 Task: Create a due date automation trigger when advanced on, 2 hours before a card is due add content with a name or a description ending with resume.
Action: Mouse moved to (1386, 107)
Screenshot: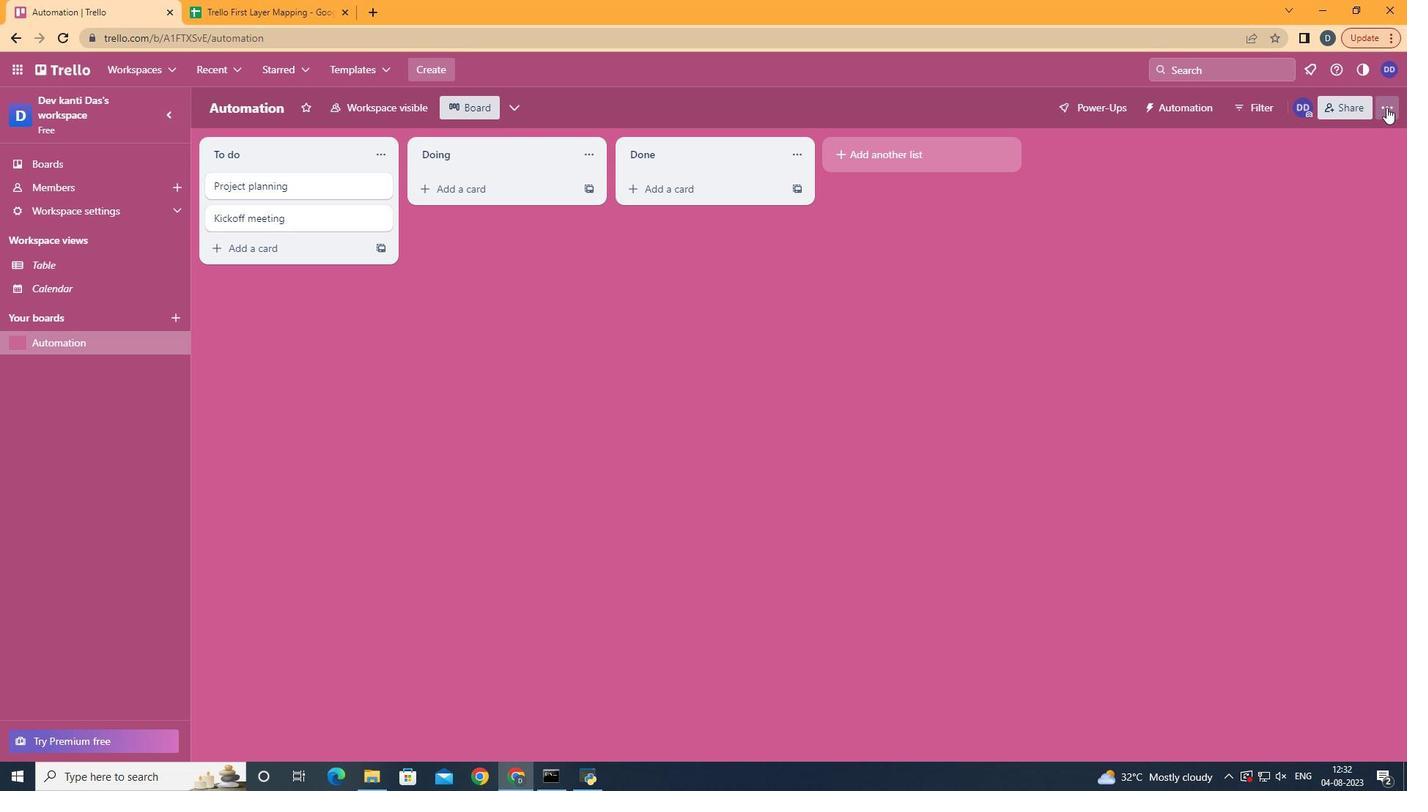 
Action: Mouse pressed left at (1386, 107)
Screenshot: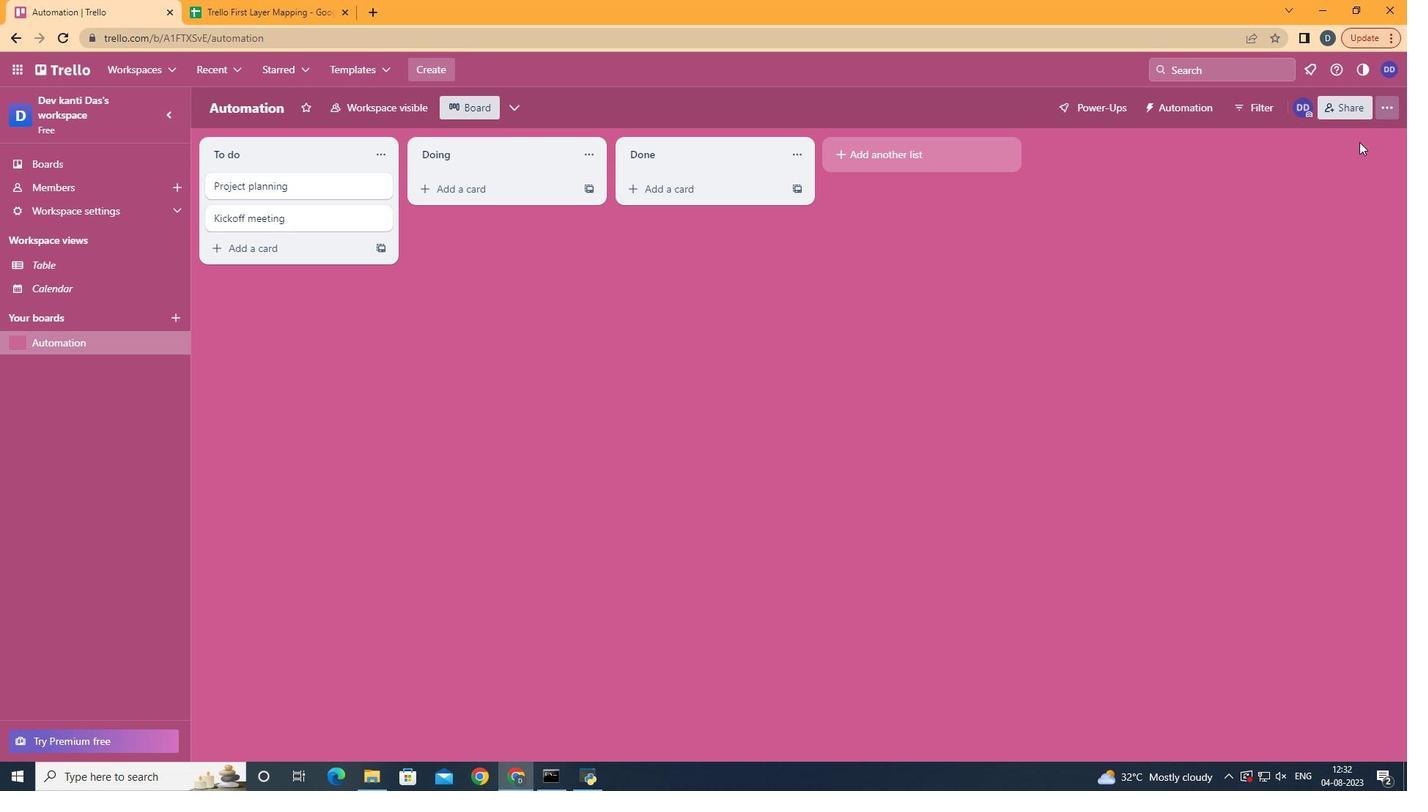 
Action: Mouse moved to (1264, 301)
Screenshot: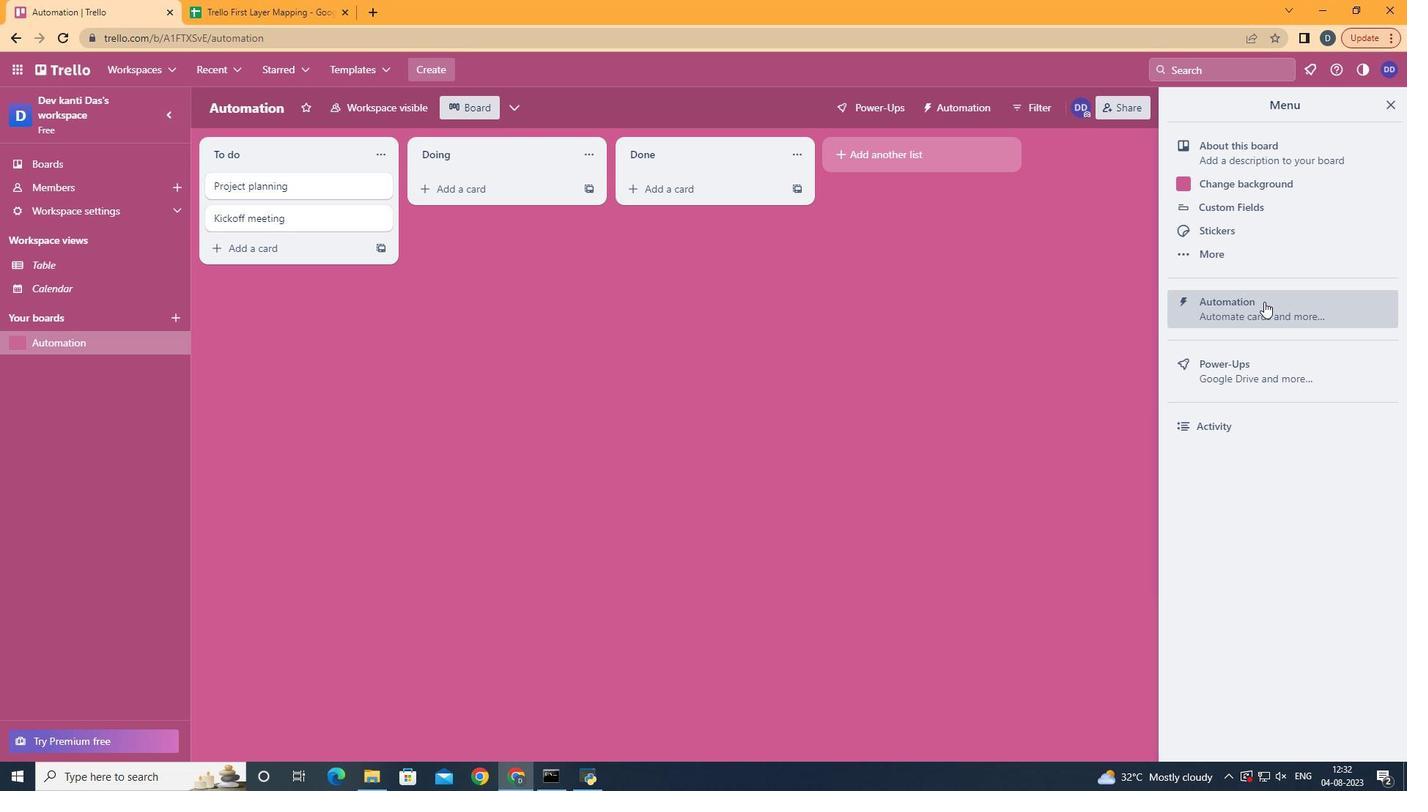 
Action: Mouse pressed left at (1264, 301)
Screenshot: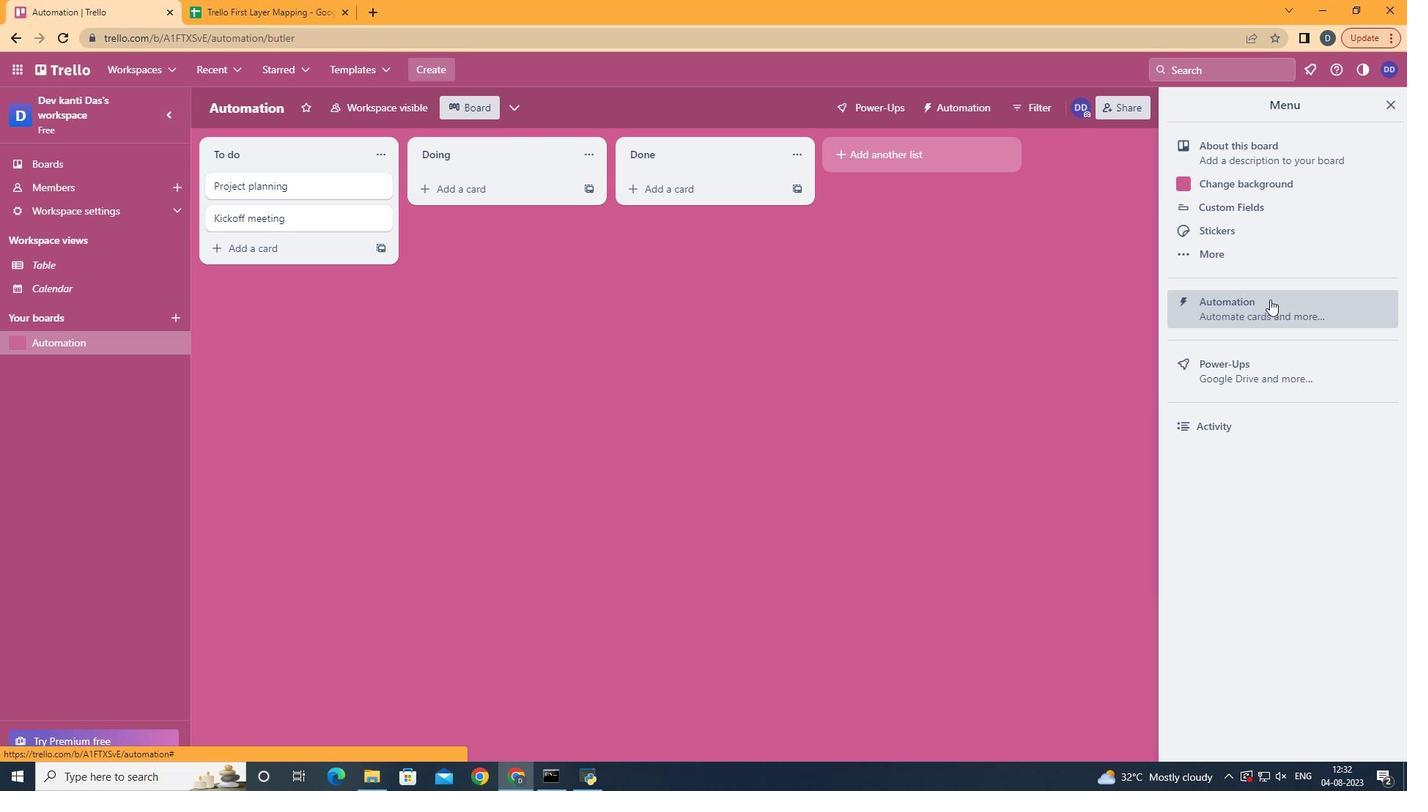 
Action: Mouse moved to (316, 300)
Screenshot: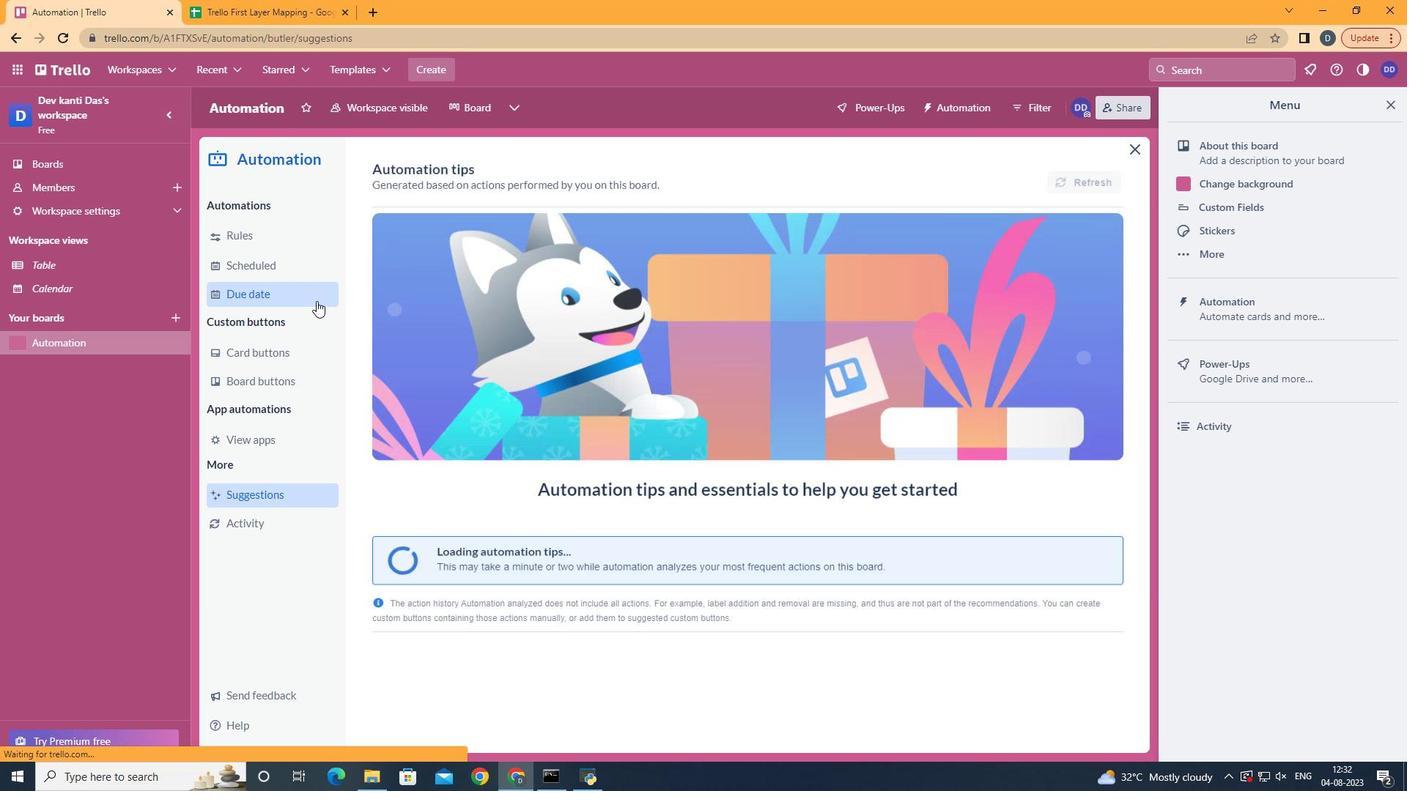 
Action: Mouse pressed left at (316, 300)
Screenshot: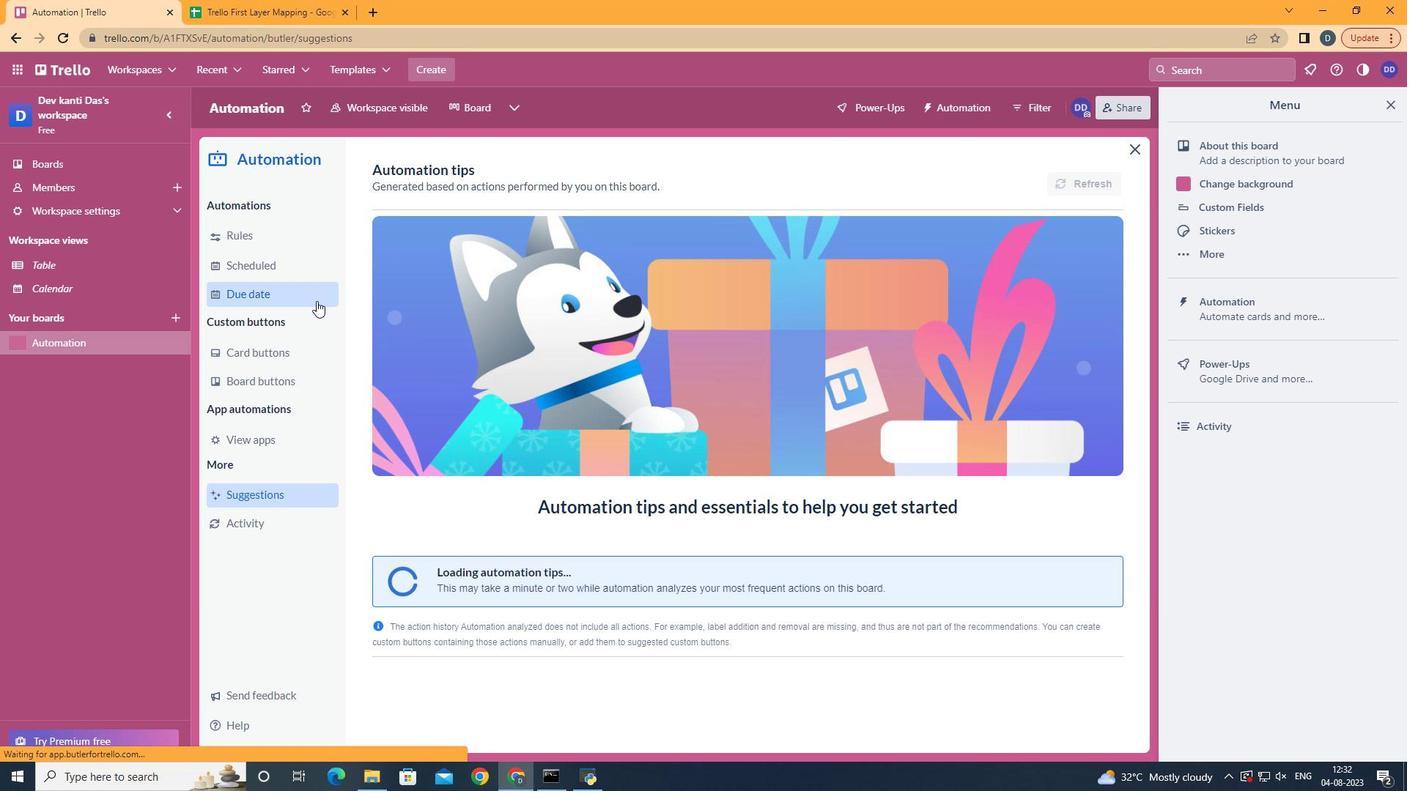 
Action: Mouse moved to (1009, 170)
Screenshot: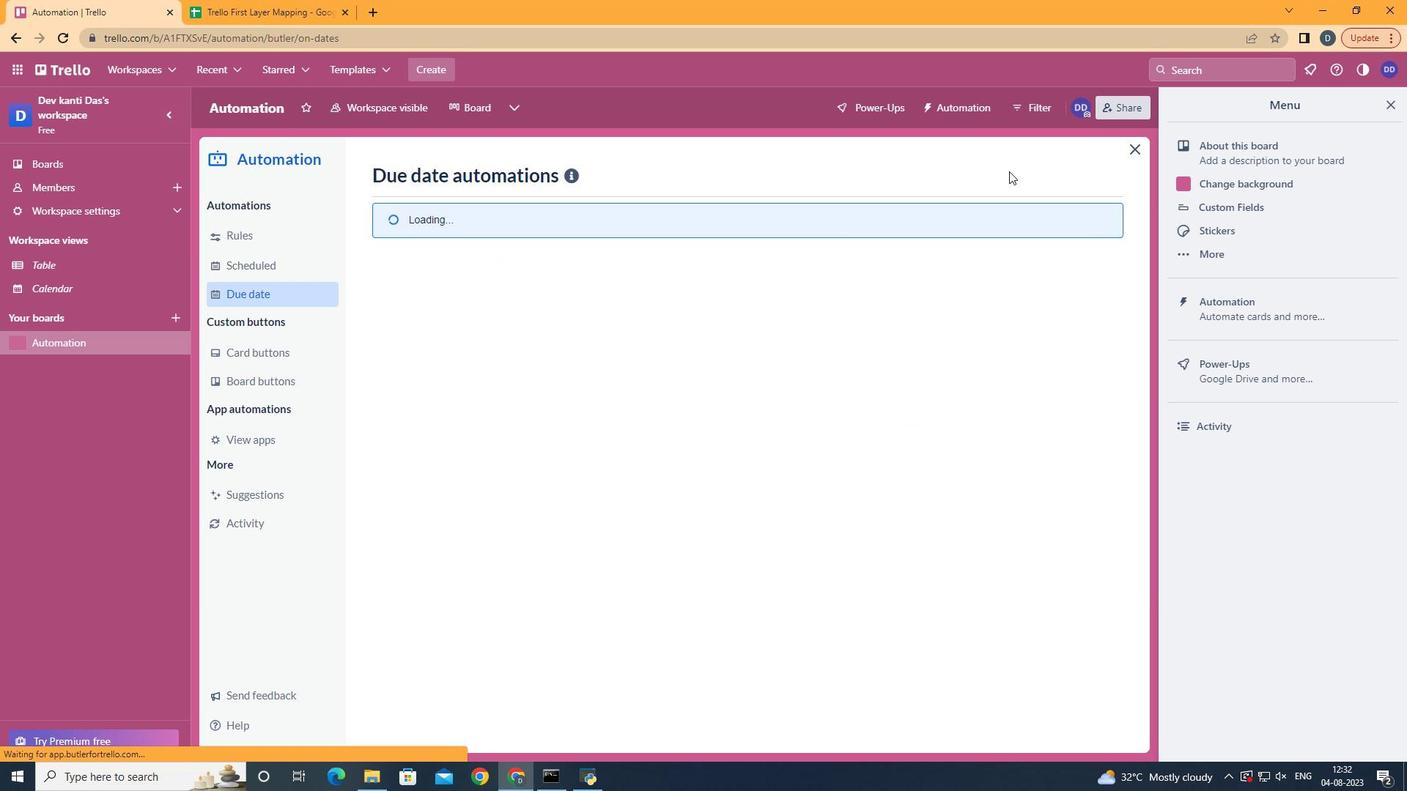 
Action: Mouse pressed left at (1009, 170)
Screenshot: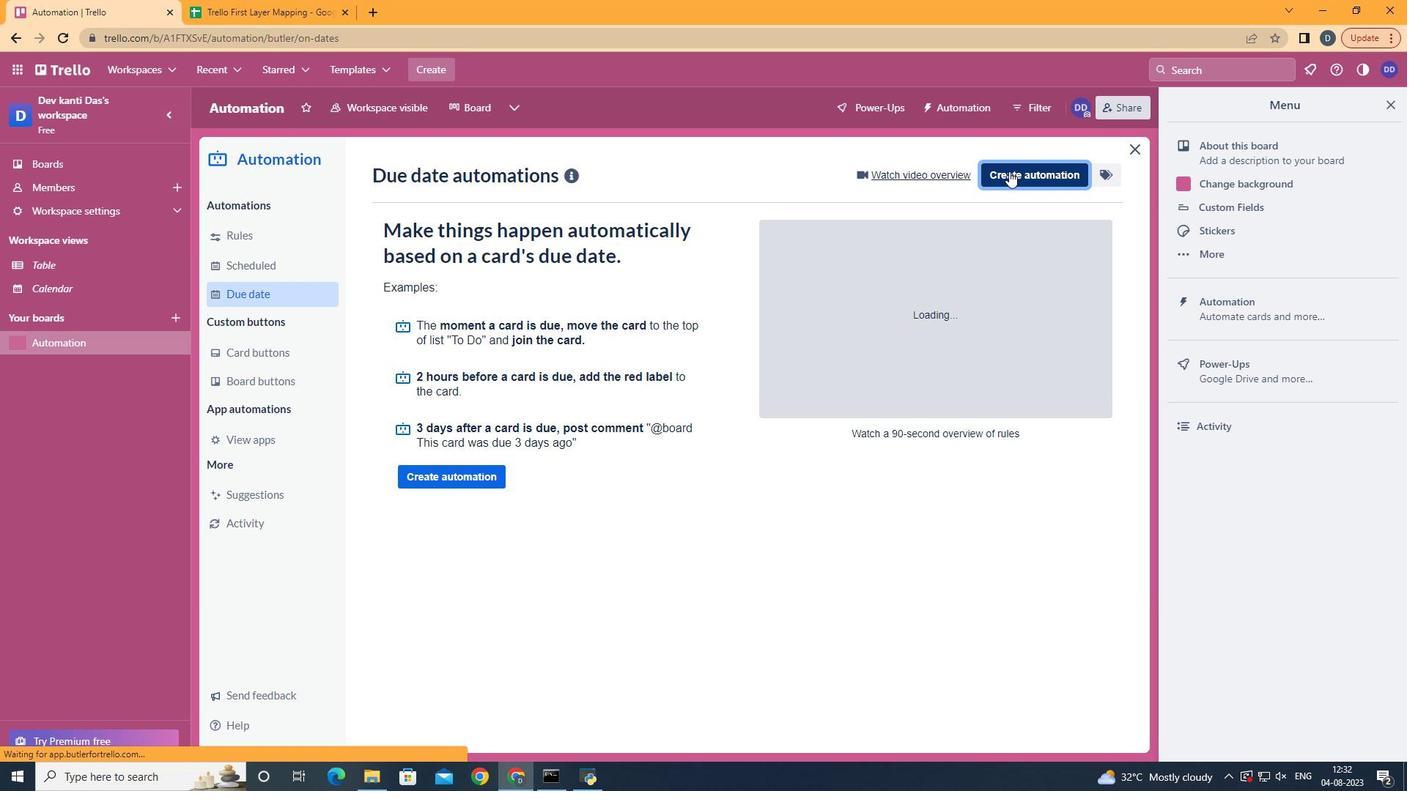
Action: Mouse moved to (790, 313)
Screenshot: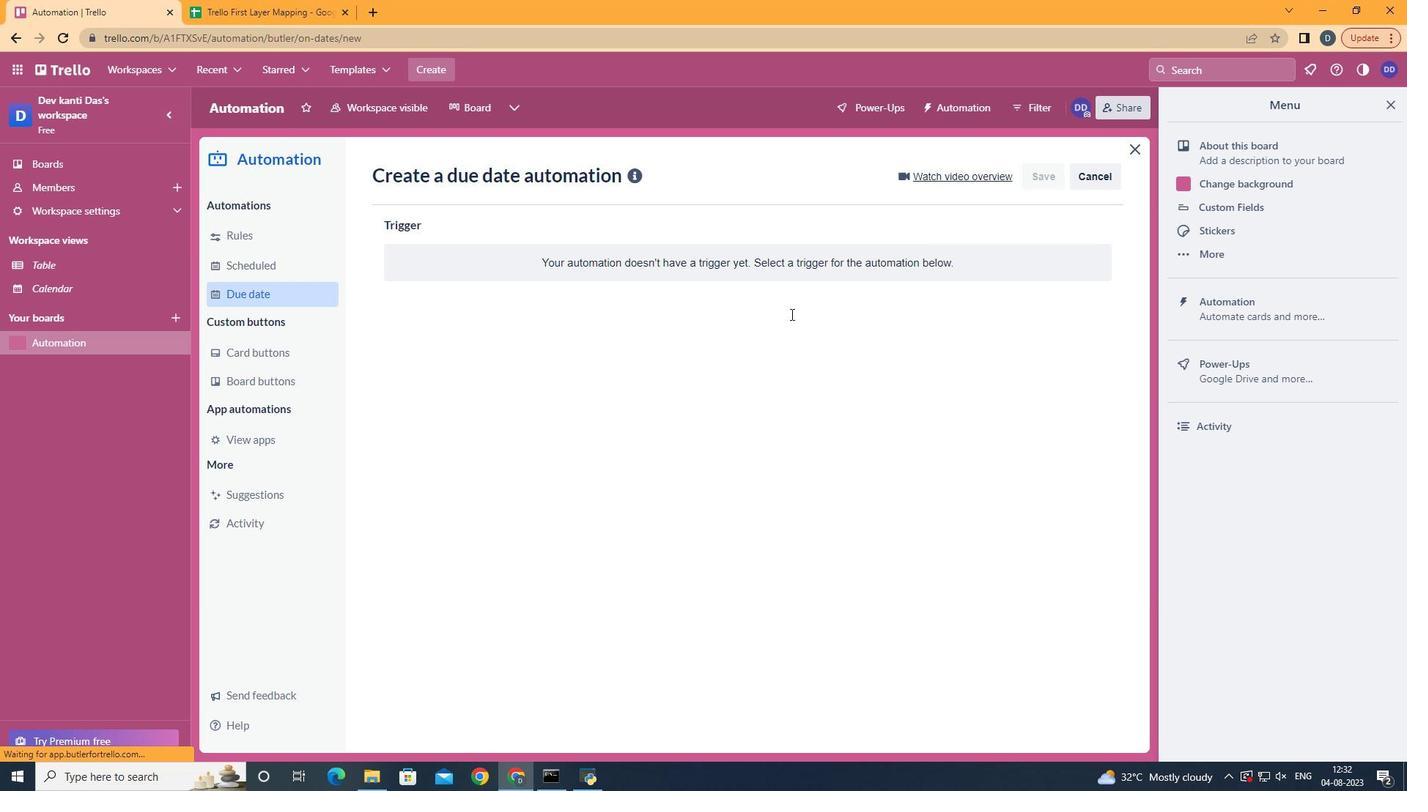 
Action: Mouse pressed left at (790, 313)
Screenshot: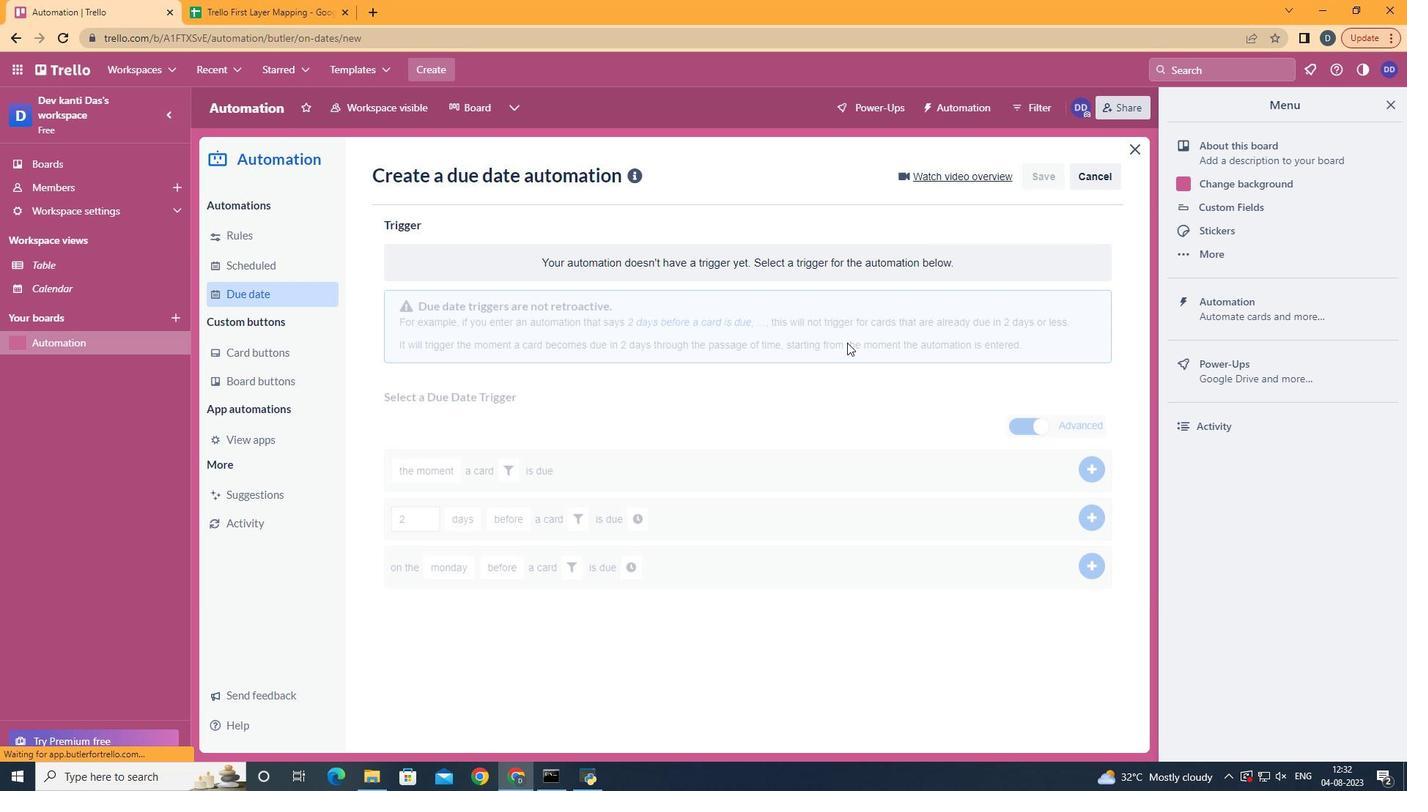 
Action: Mouse moved to (475, 621)
Screenshot: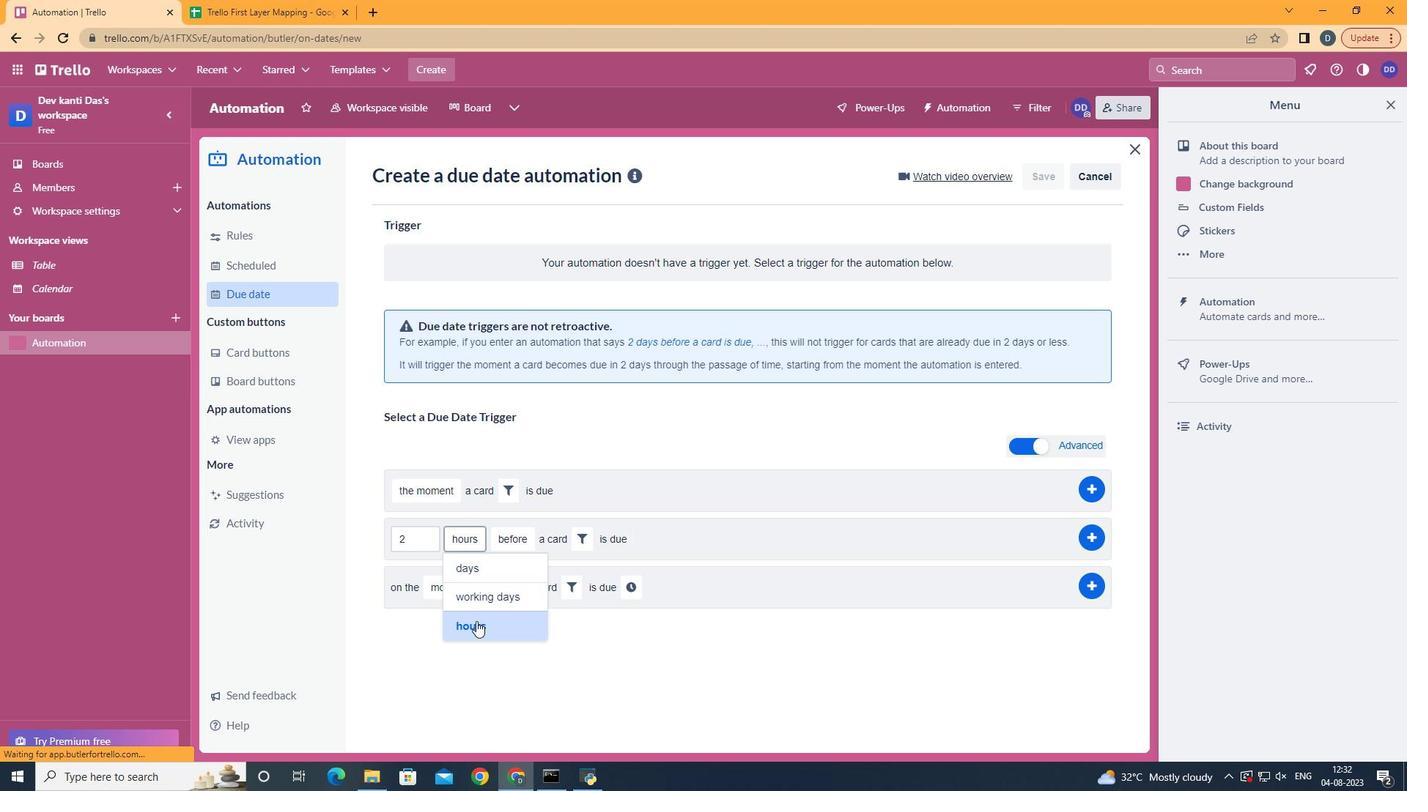 
Action: Mouse pressed left at (475, 621)
Screenshot: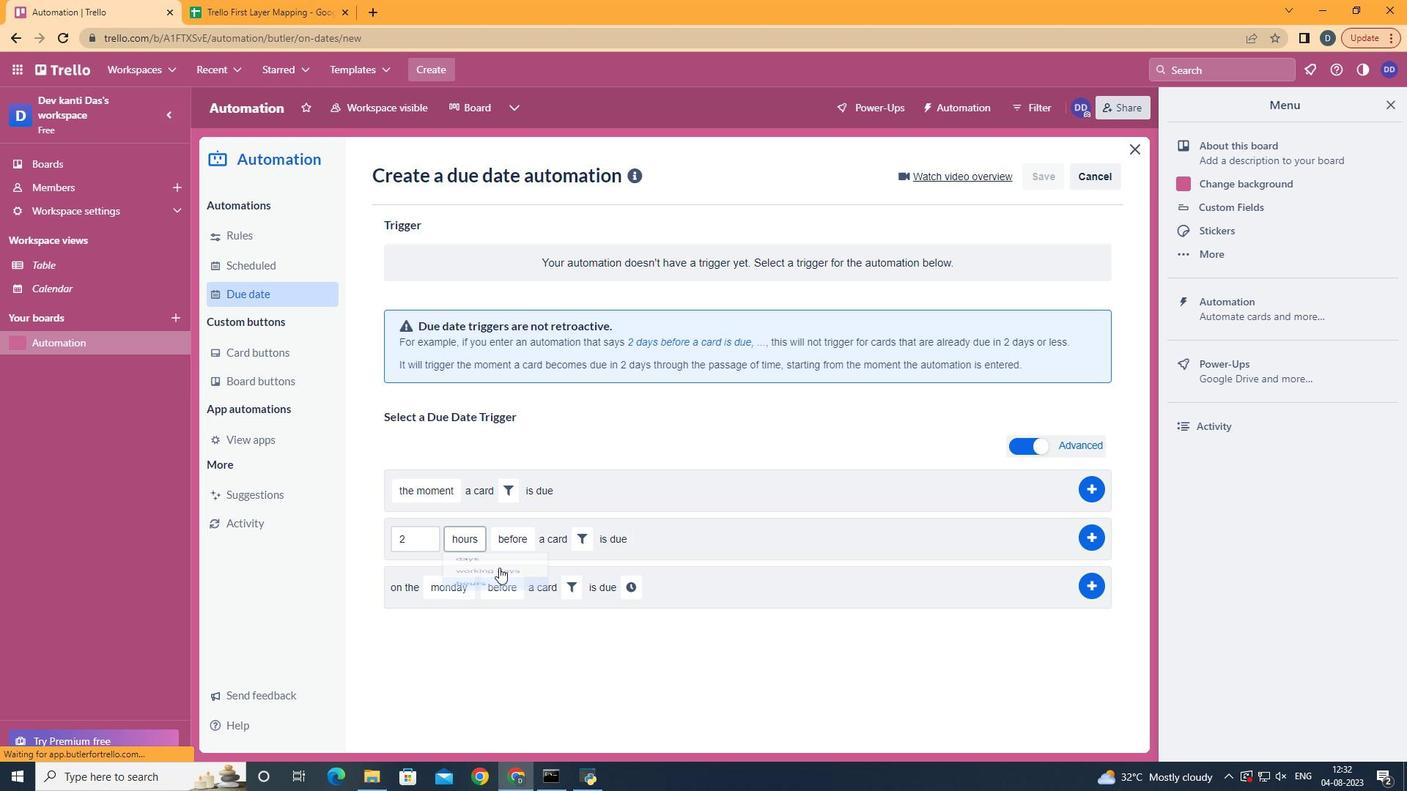 
Action: Mouse moved to (527, 563)
Screenshot: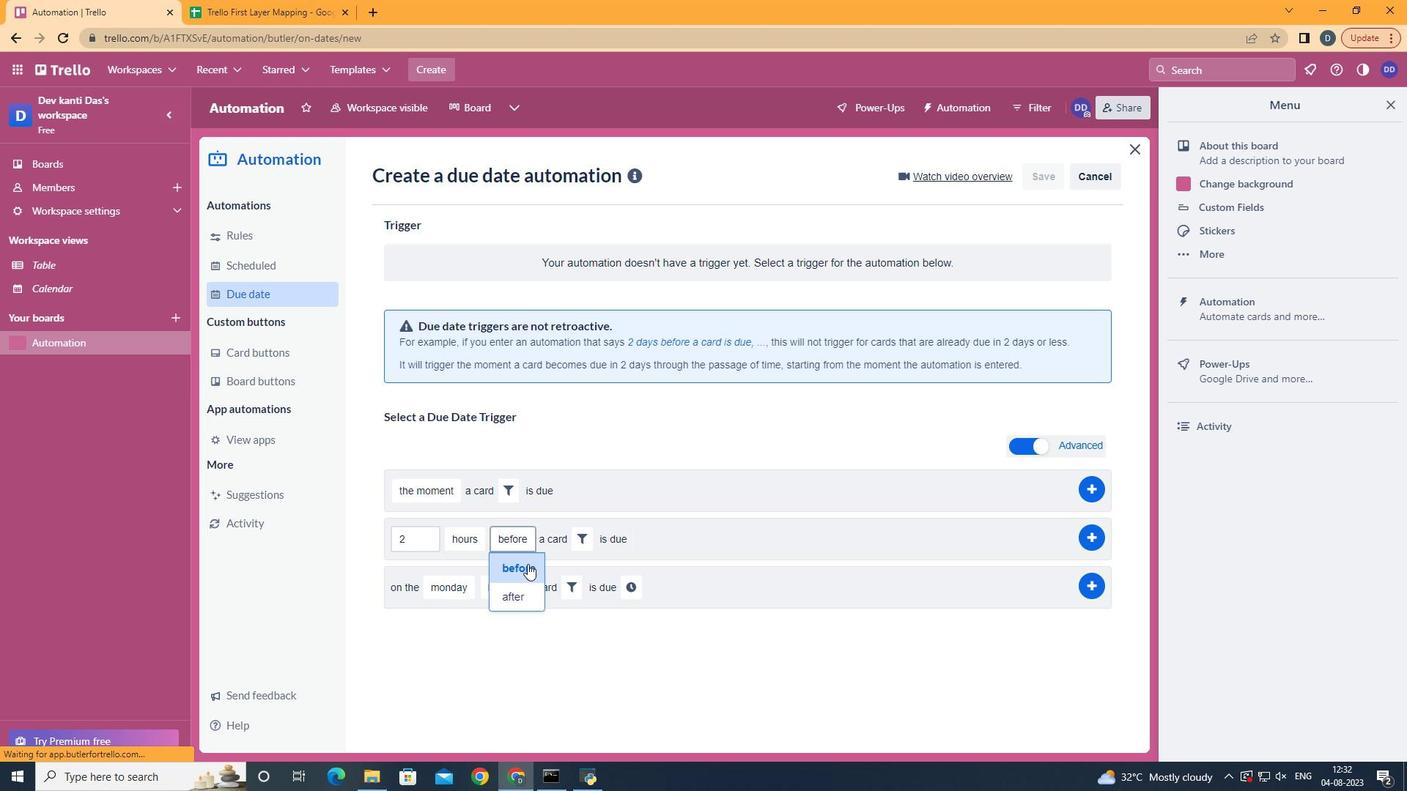 
Action: Mouse pressed left at (527, 563)
Screenshot: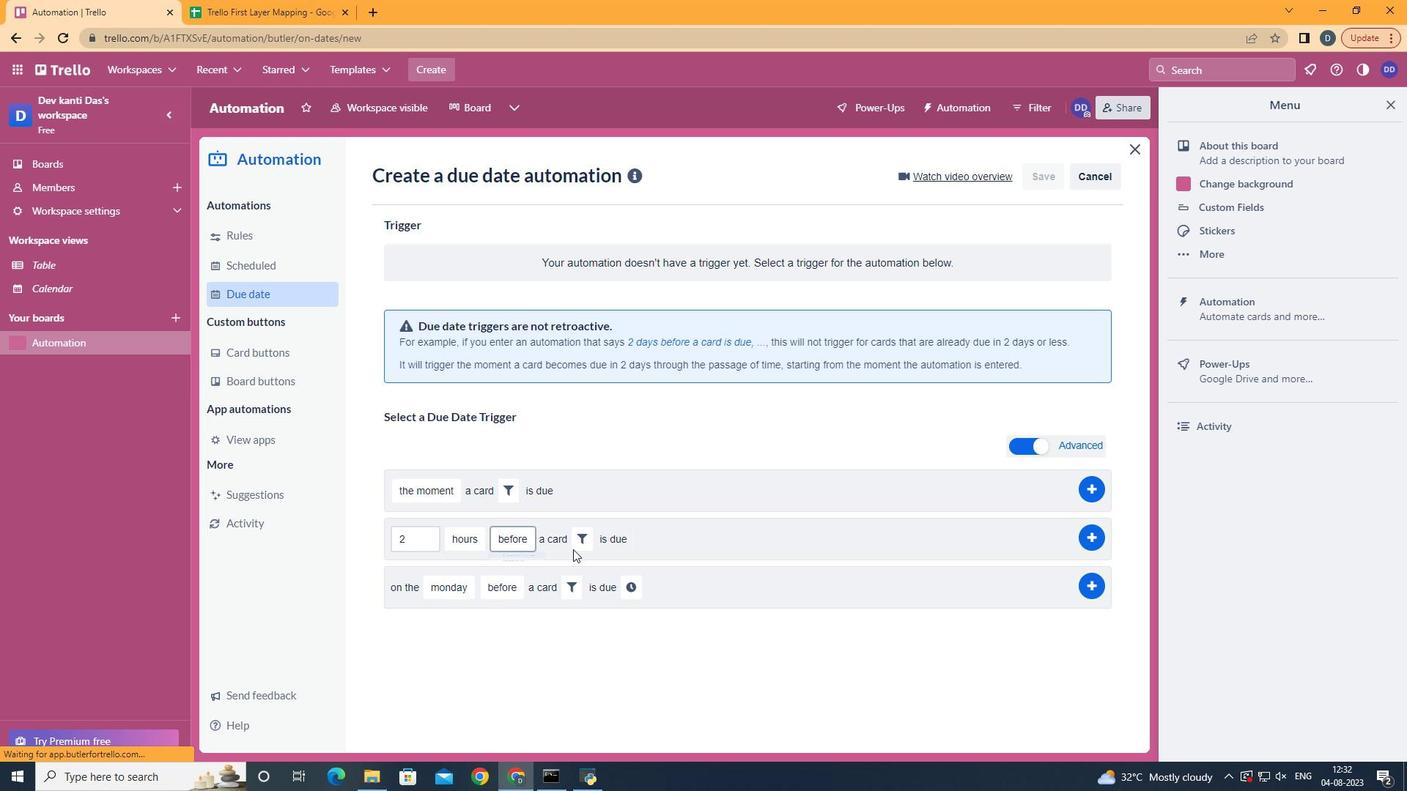 
Action: Mouse moved to (580, 546)
Screenshot: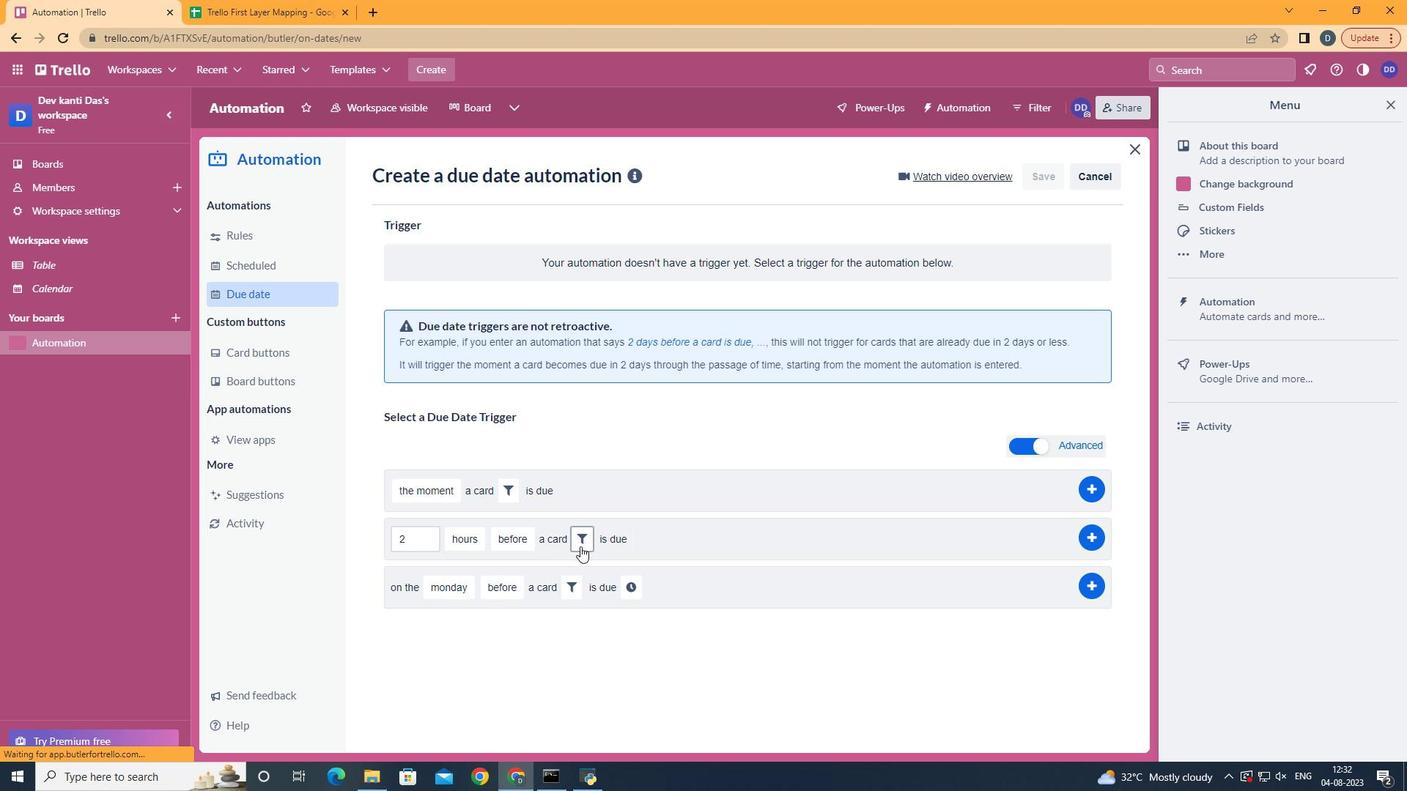 
Action: Mouse pressed left at (580, 546)
Screenshot: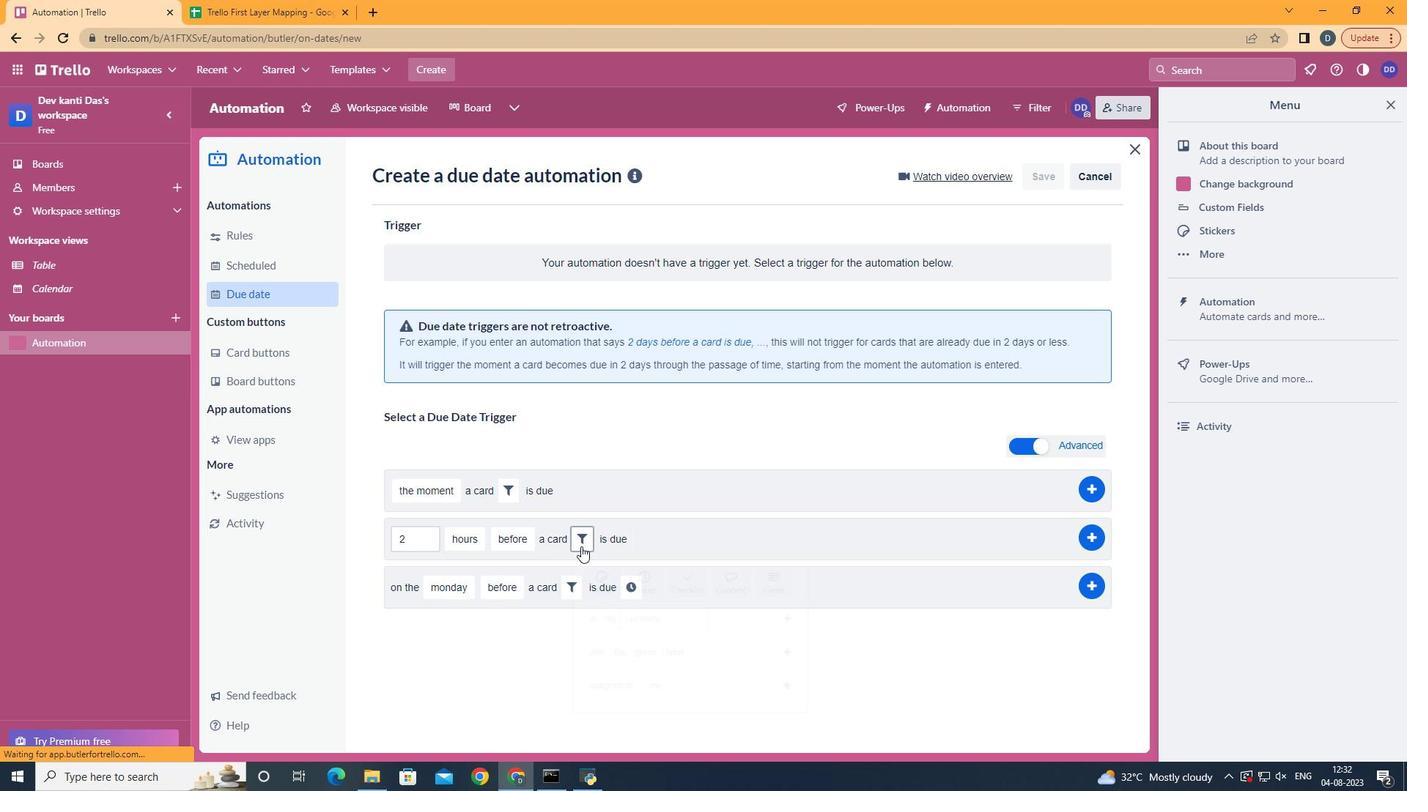 
Action: Mouse moved to (757, 580)
Screenshot: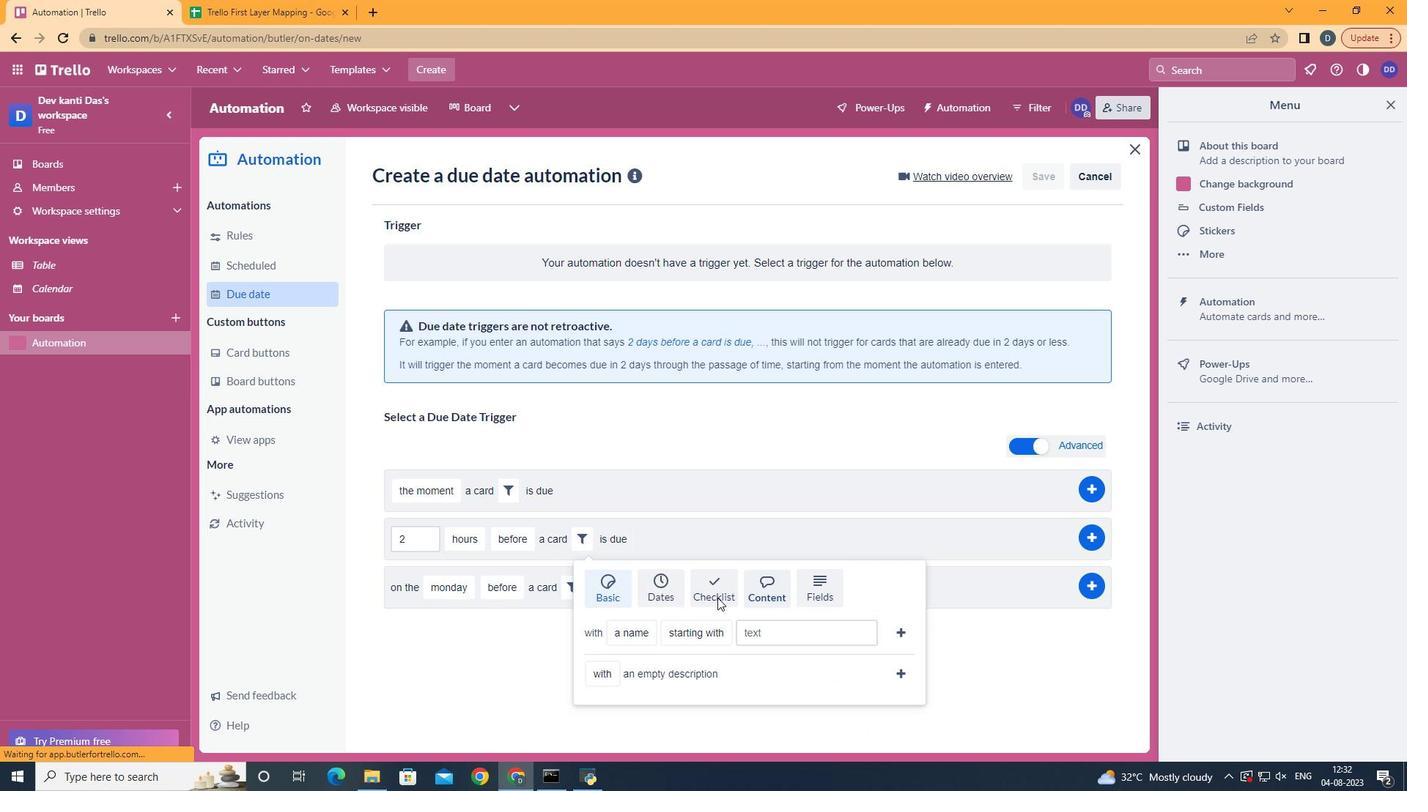 
Action: Mouse pressed left at (757, 580)
Screenshot: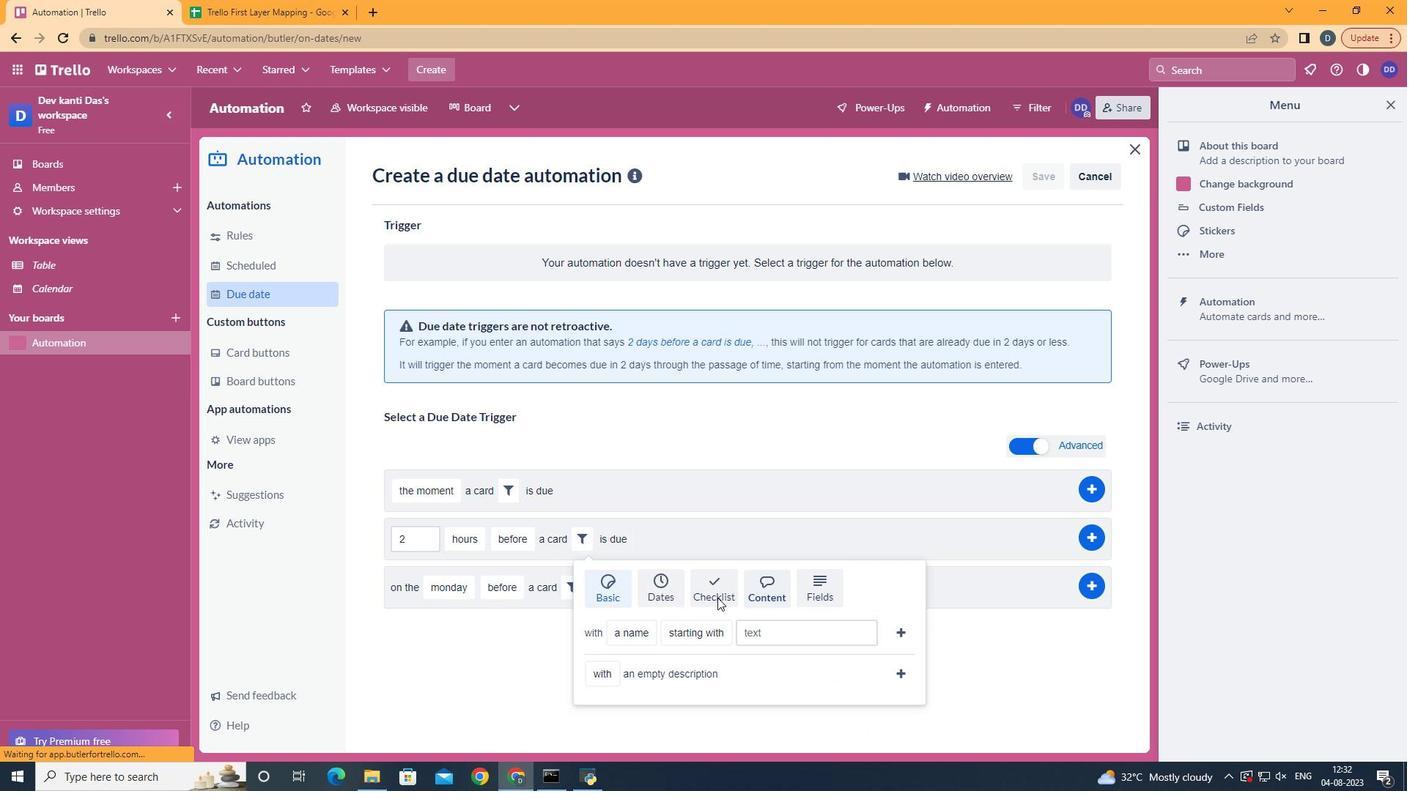 
Action: Mouse moved to (657, 716)
Screenshot: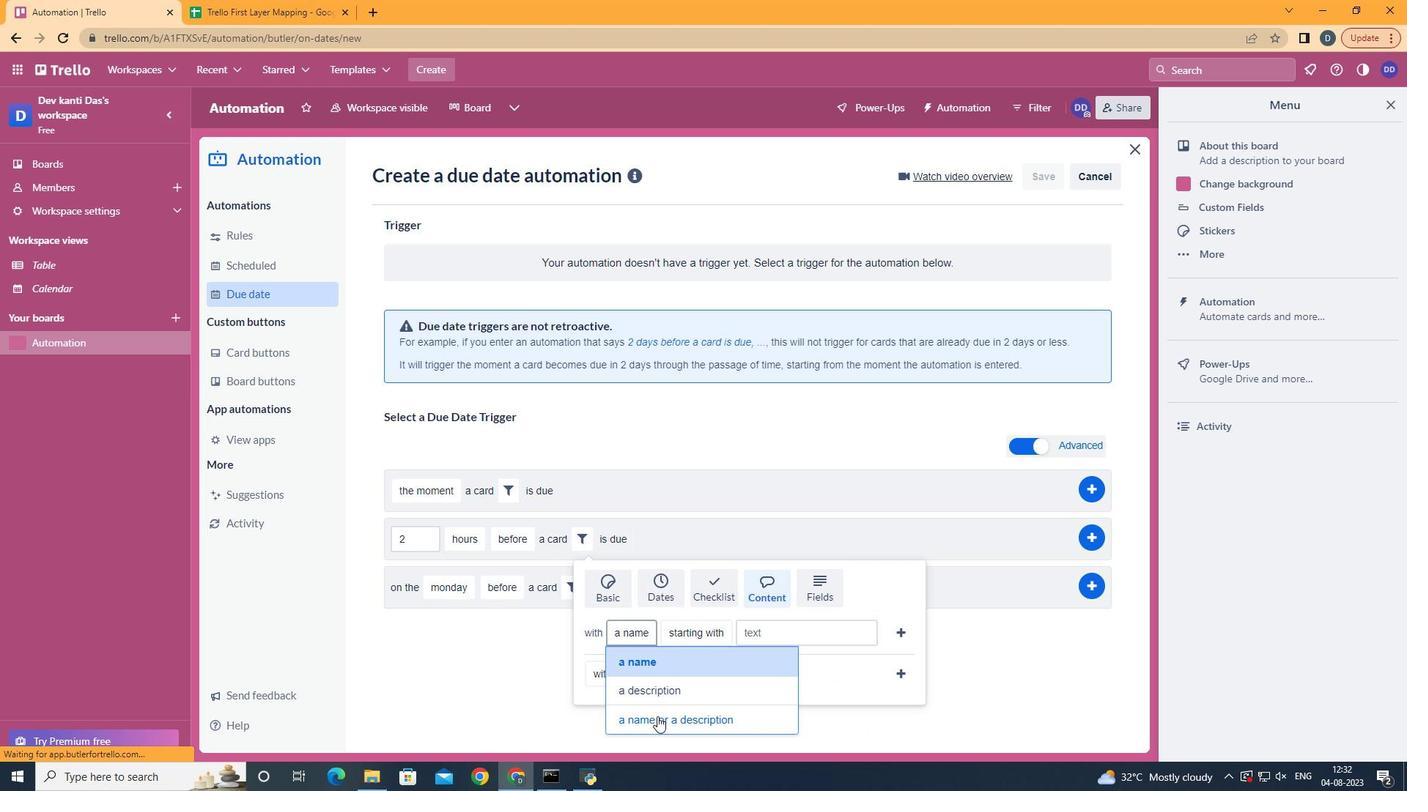 
Action: Mouse pressed left at (657, 716)
Screenshot: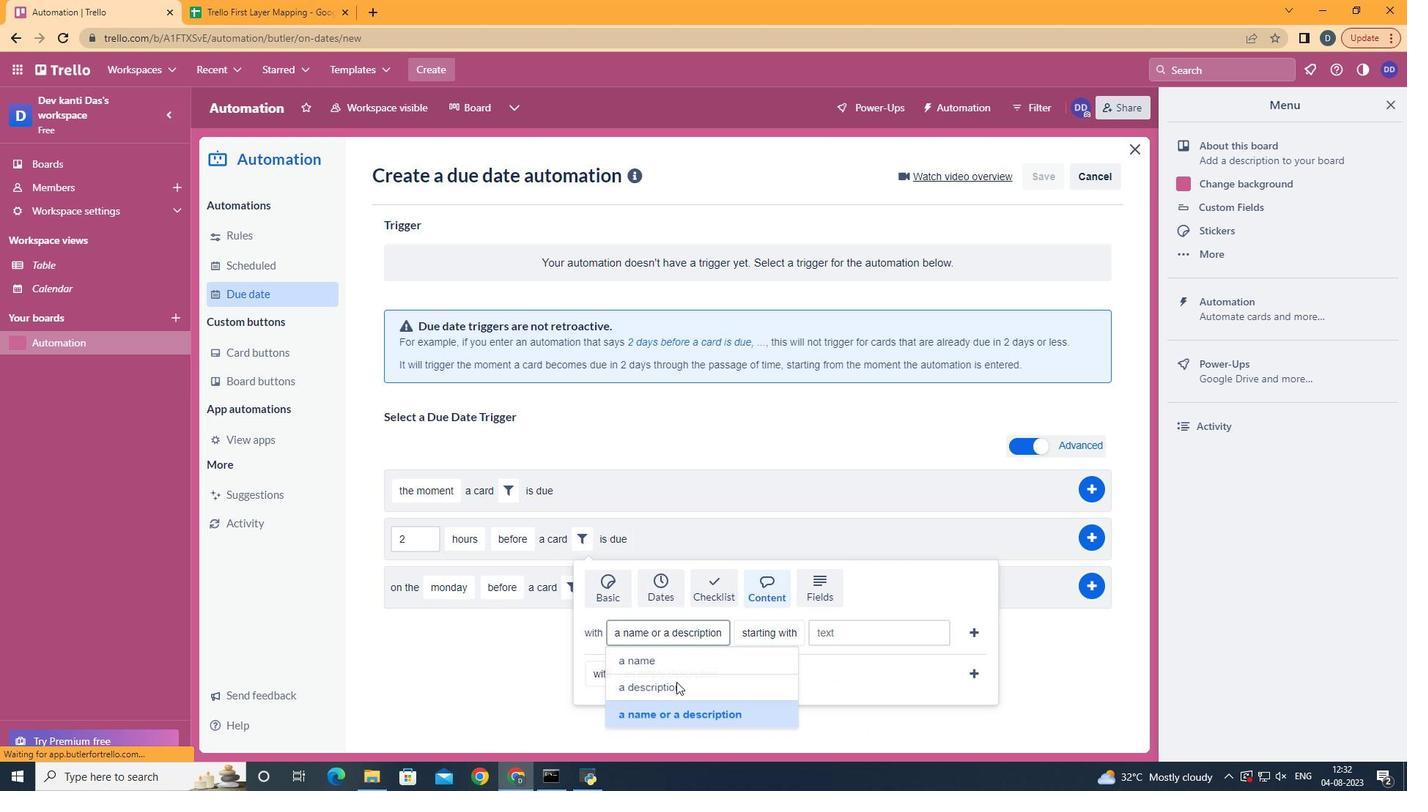 
Action: Mouse moved to (809, 494)
Screenshot: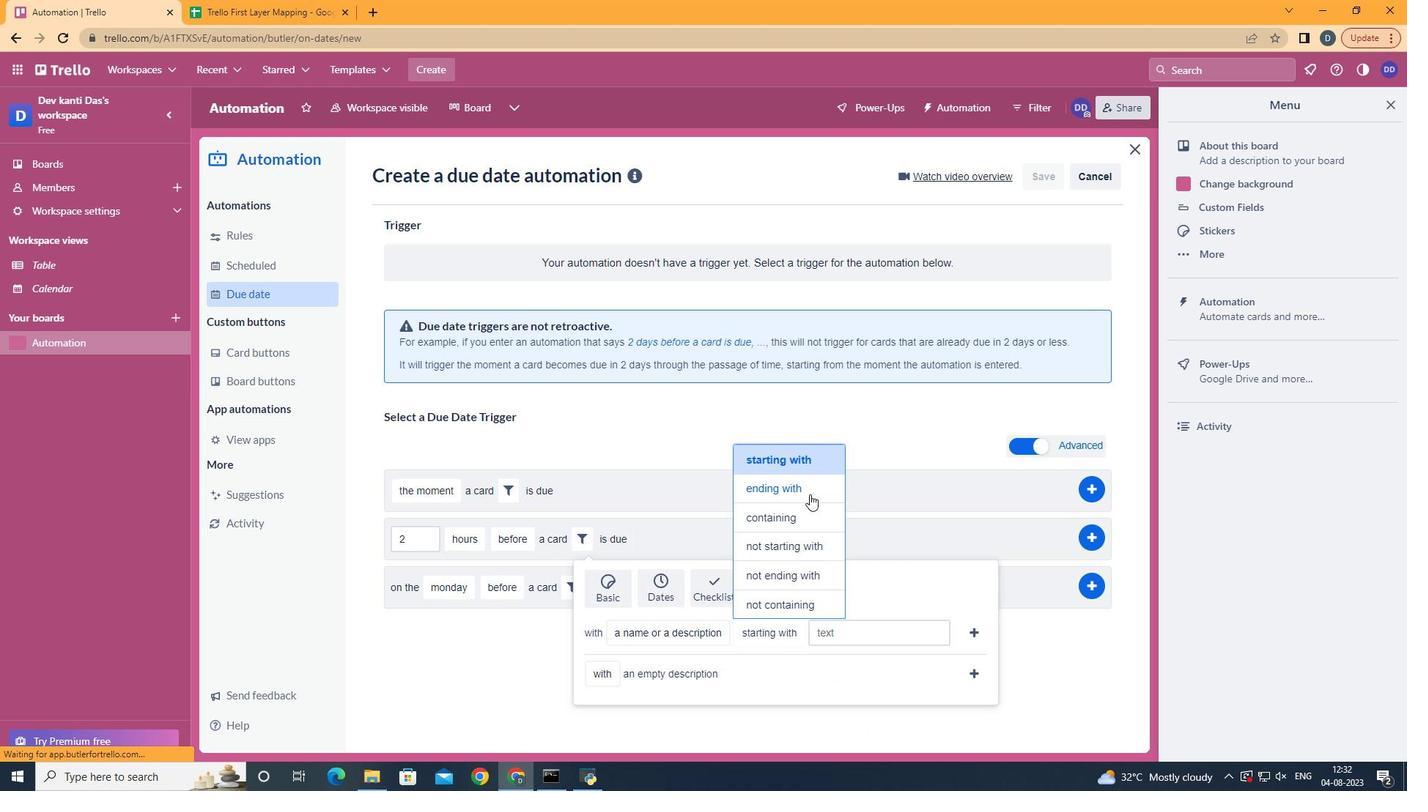
Action: Mouse pressed left at (809, 494)
Screenshot: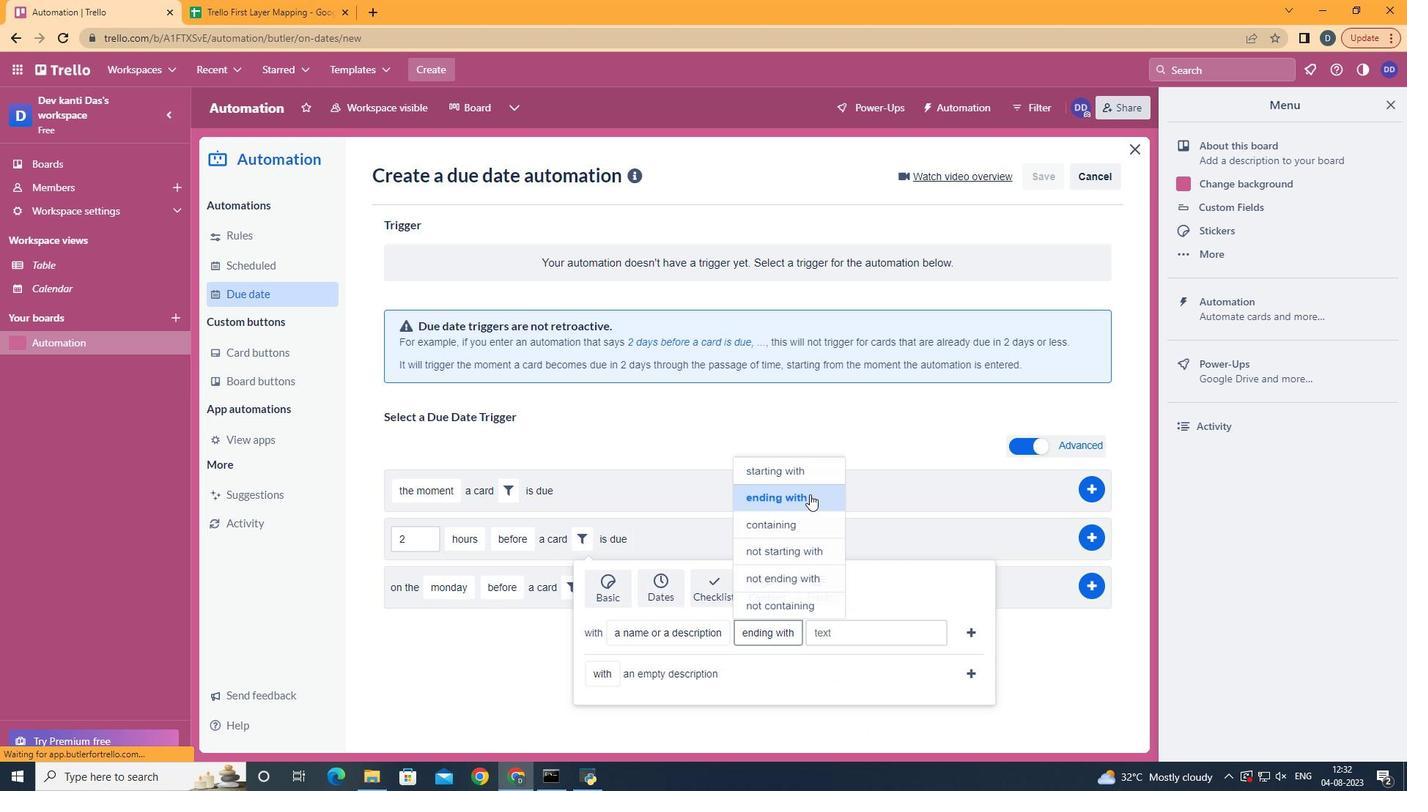 
Action: Mouse moved to (855, 624)
Screenshot: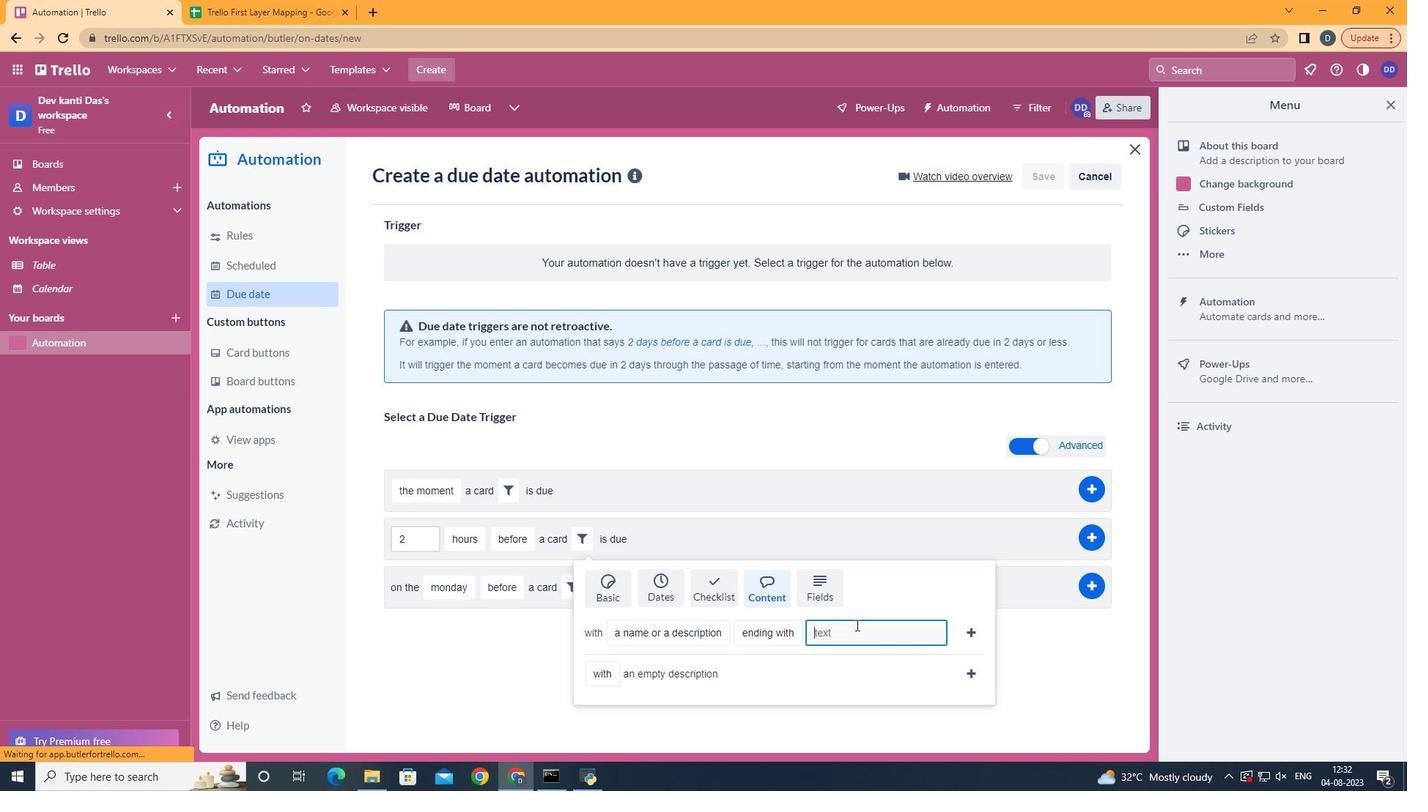
Action: Mouse pressed left at (855, 624)
Screenshot: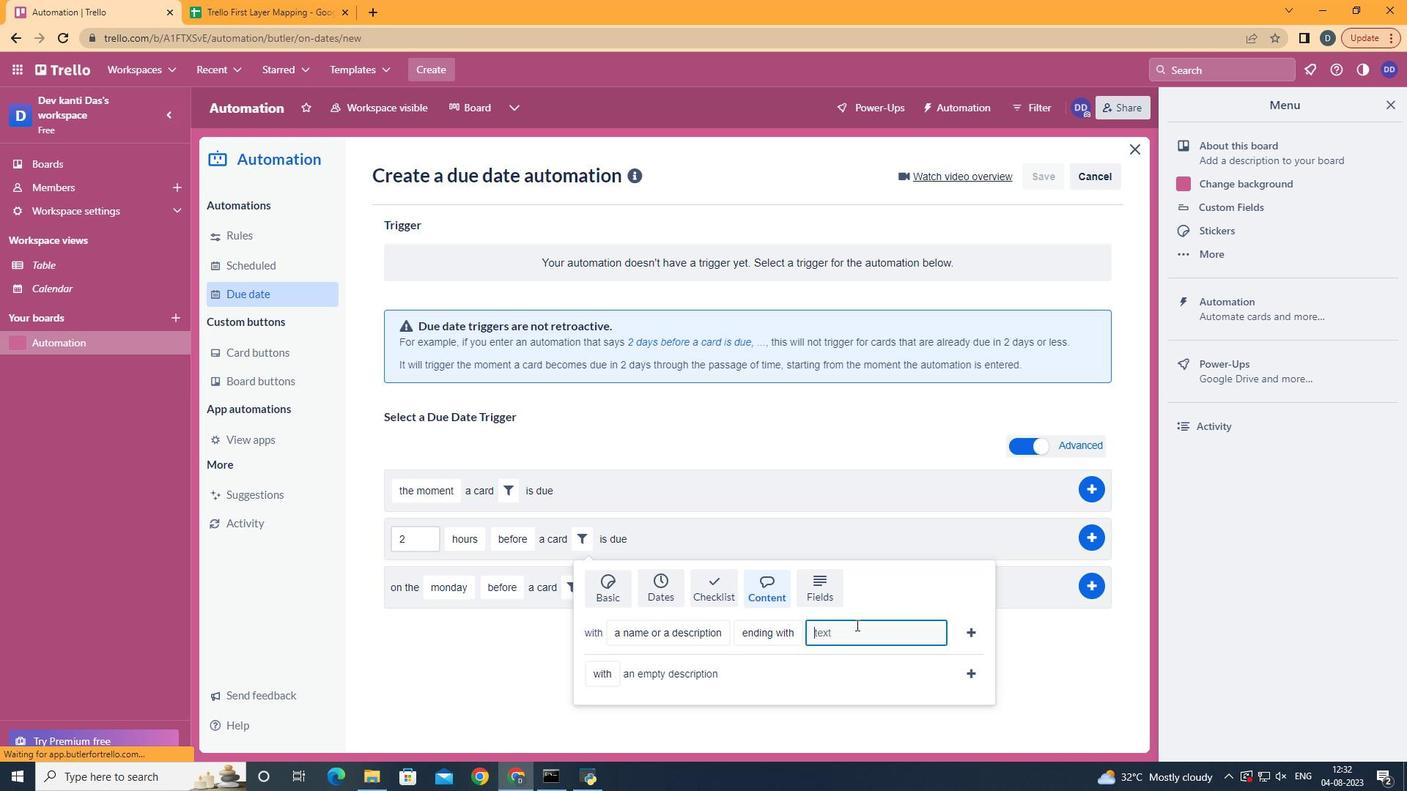 
Action: Key pressed resume
Screenshot: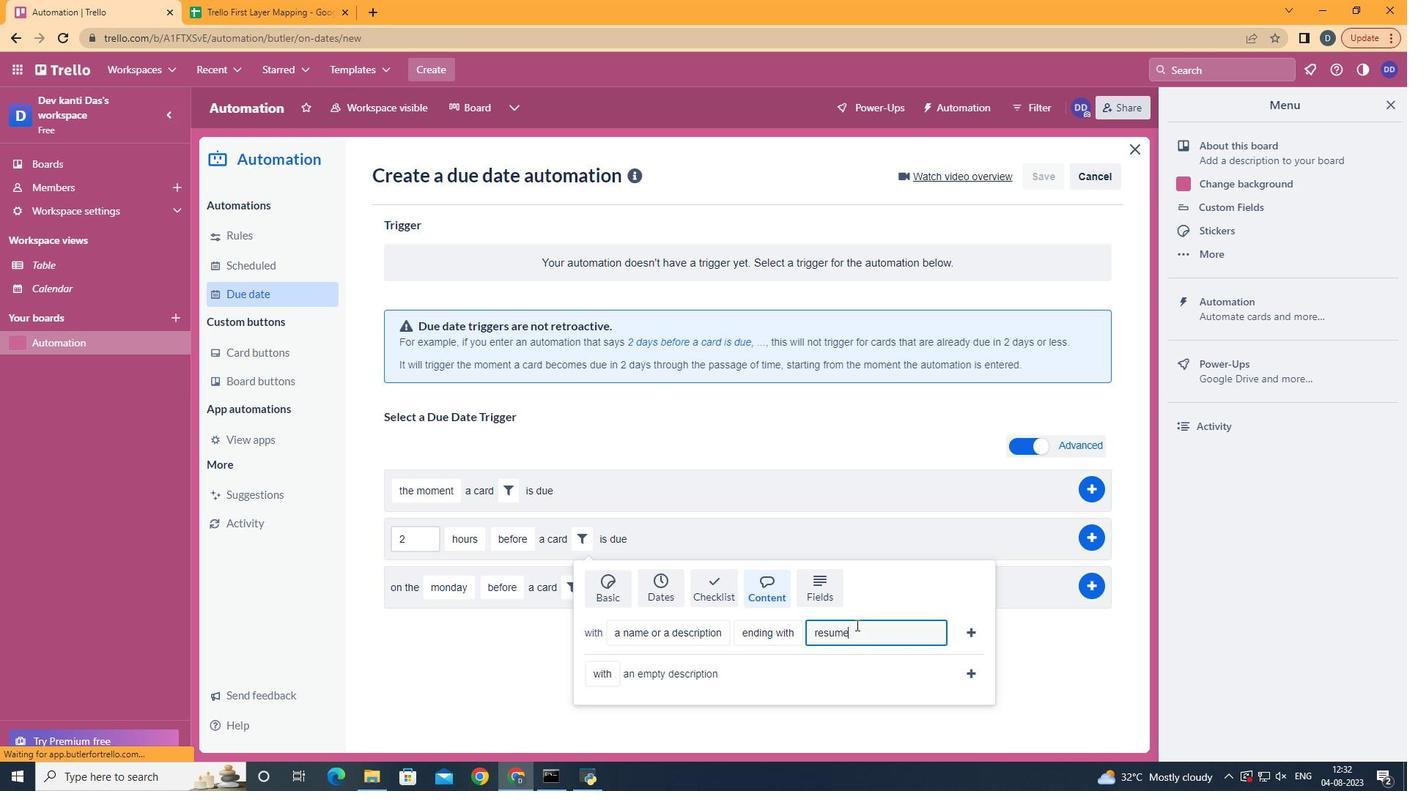 
Action: Mouse moved to (976, 637)
Screenshot: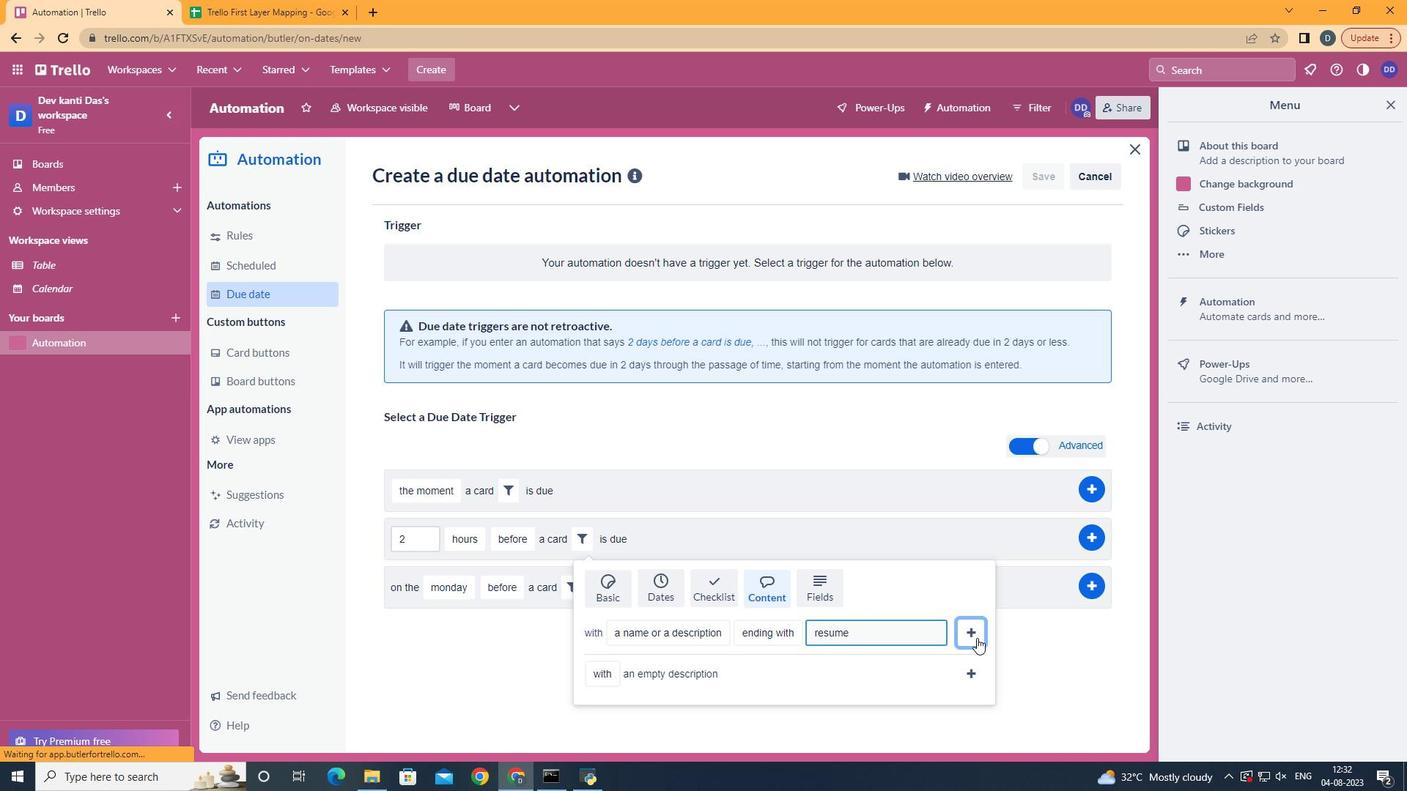 
Action: Mouse pressed left at (976, 637)
Screenshot: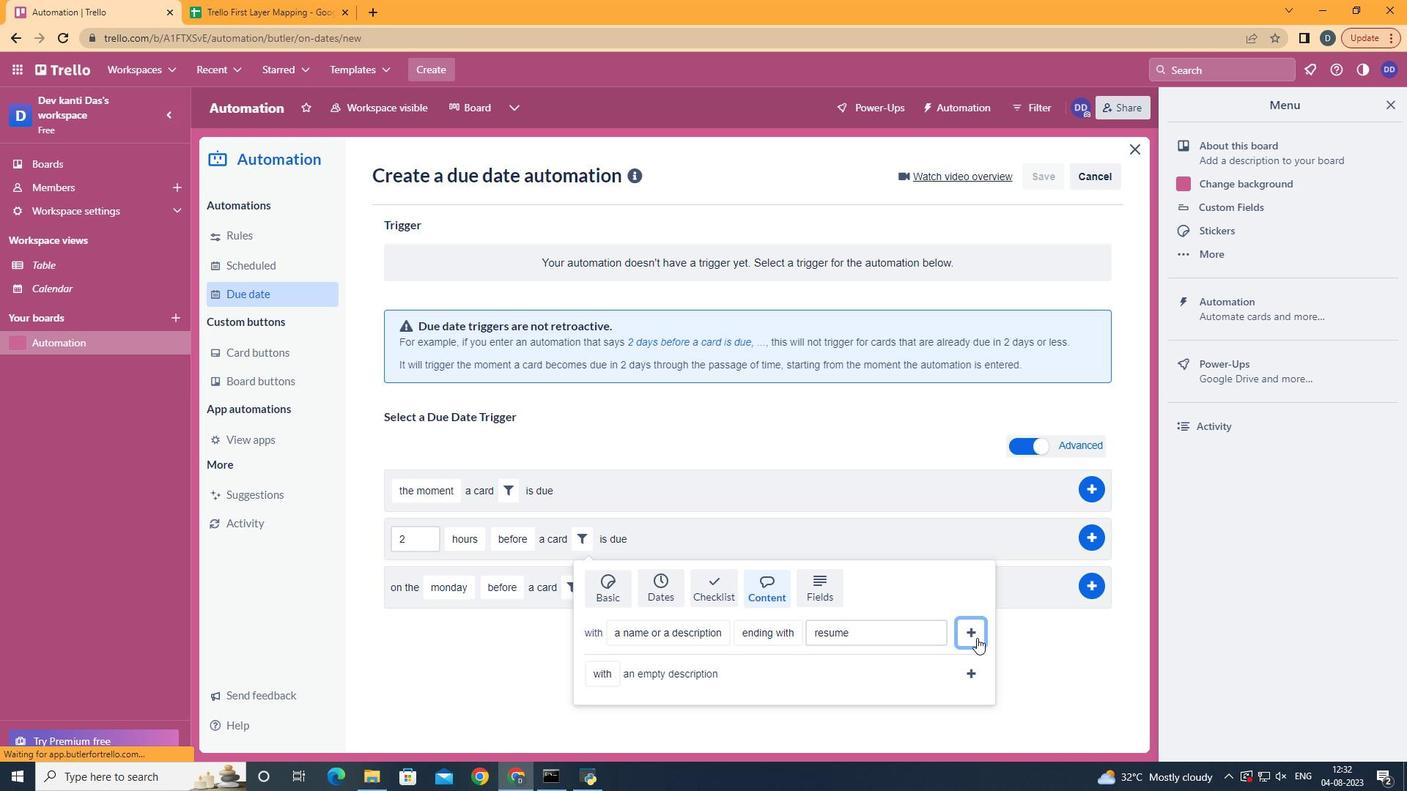 
Action: Mouse moved to (1081, 536)
Screenshot: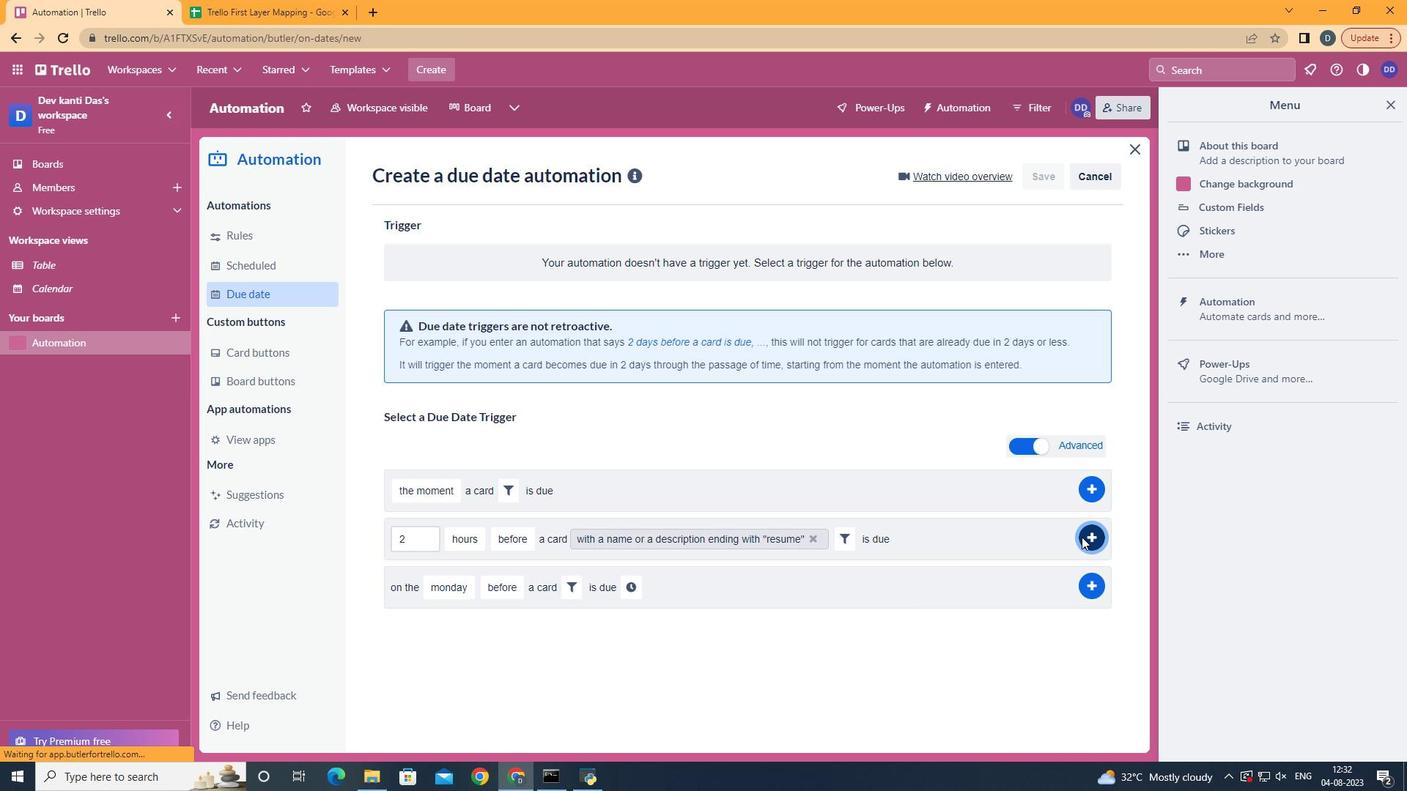 
Action: Mouse pressed left at (1081, 536)
Screenshot: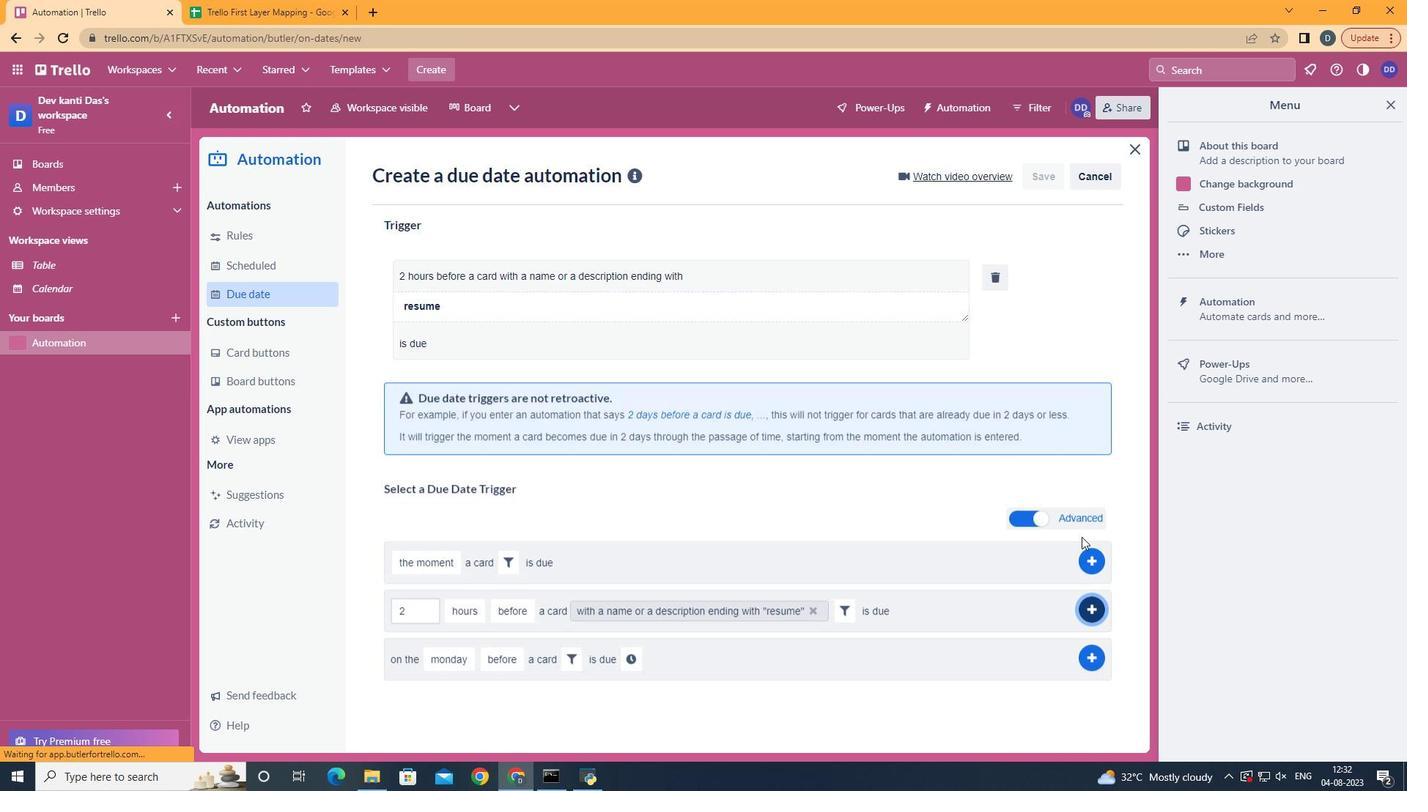 
Action: Mouse moved to (772, 282)
Screenshot: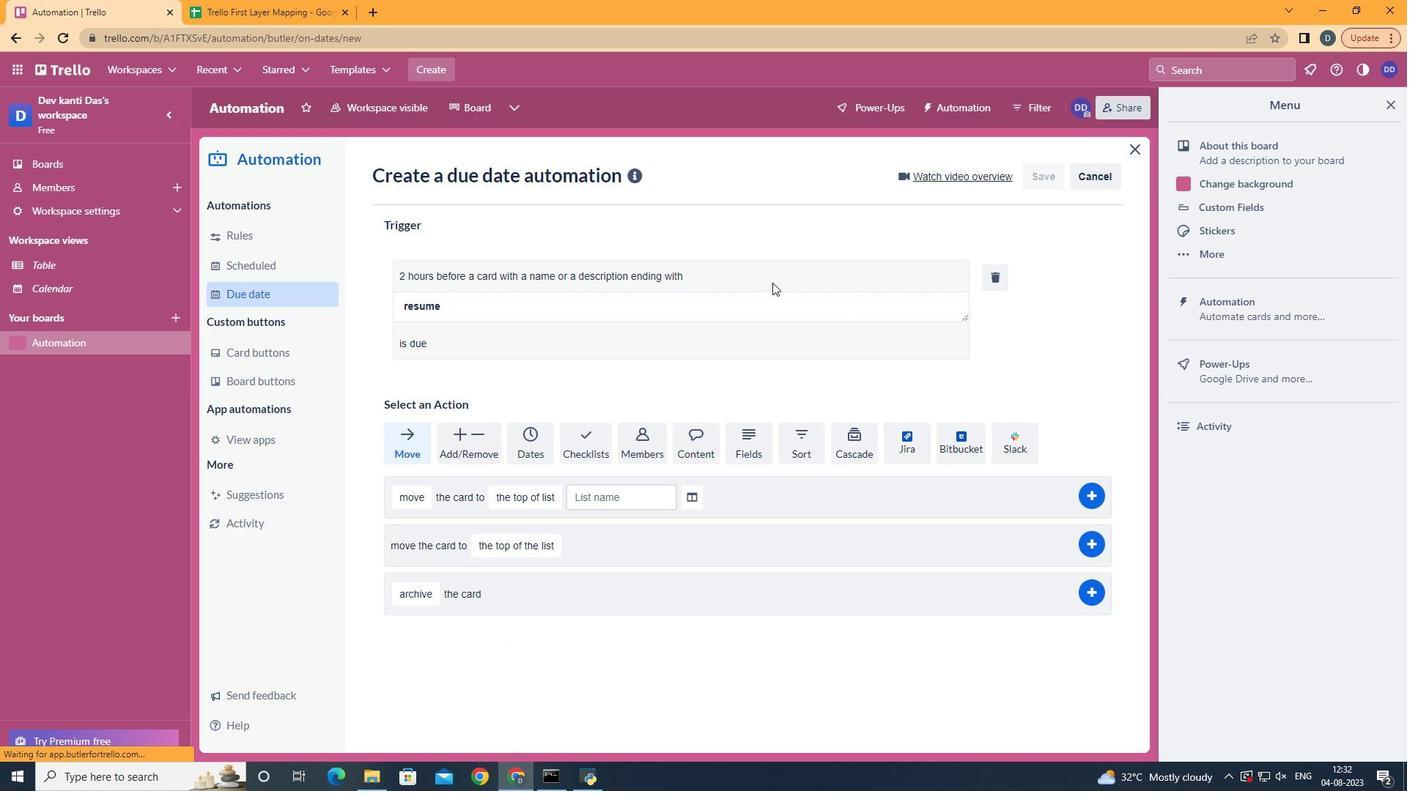 
